 Task: Go to citations add citation source and select the source type as "Website".
Action: Mouse moved to (168, 62)
Screenshot: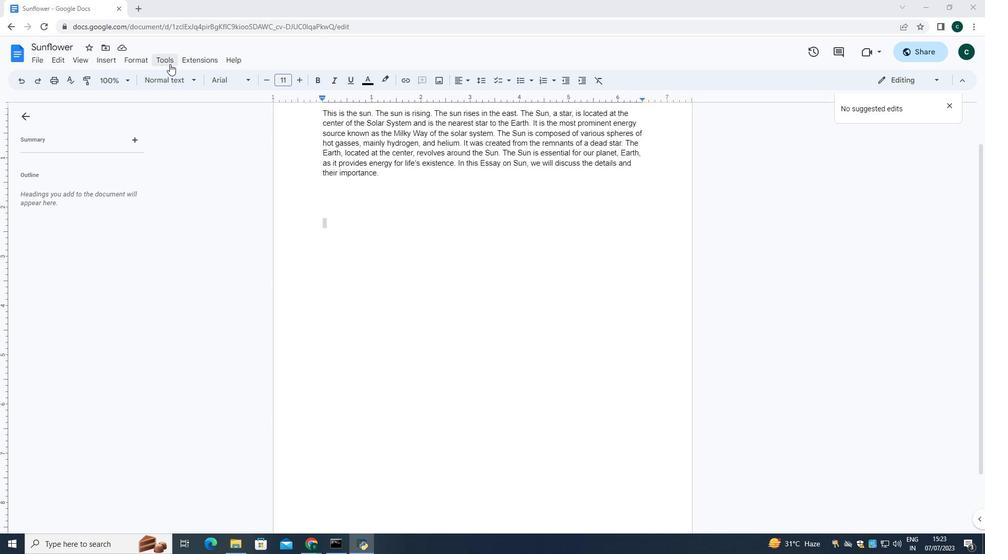 
Action: Mouse pressed left at (168, 62)
Screenshot: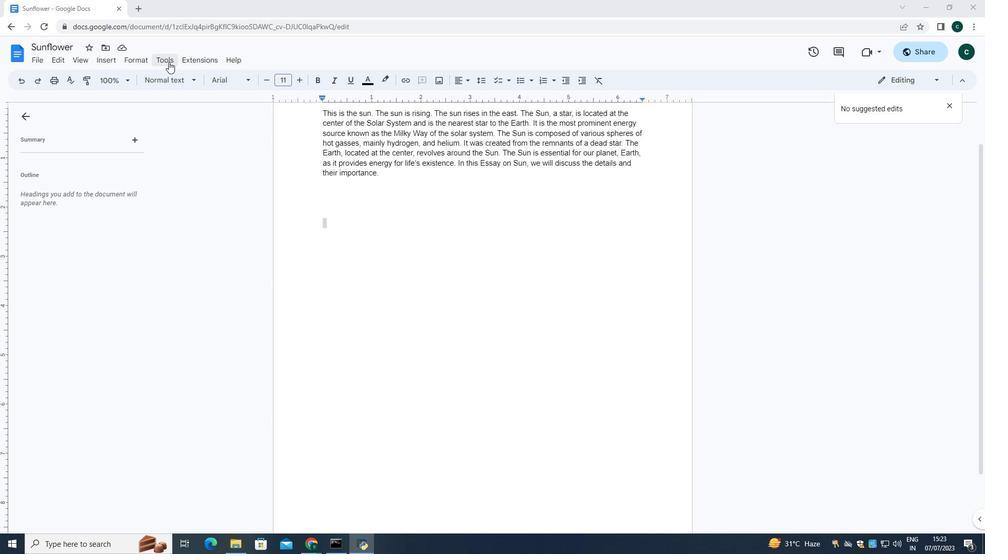 
Action: Mouse moved to (191, 139)
Screenshot: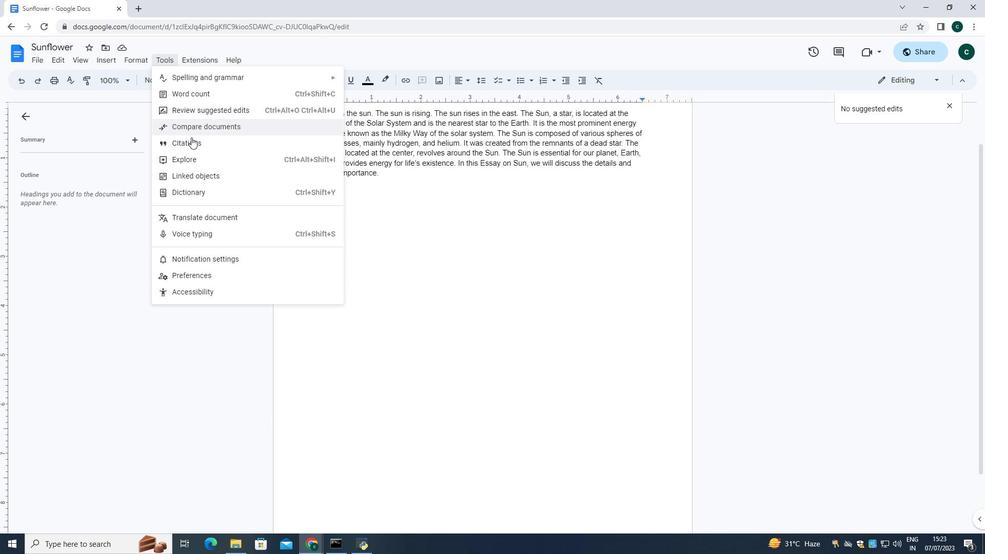 
Action: Mouse pressed left at (191, 139)
Screenshot: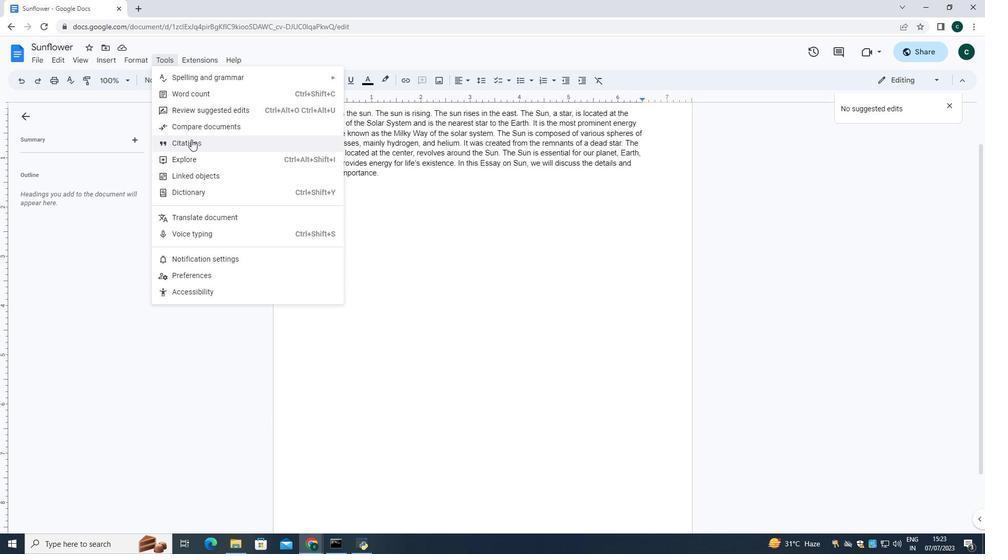 
Action: Mouse moved to (864, 142)
Screenshot: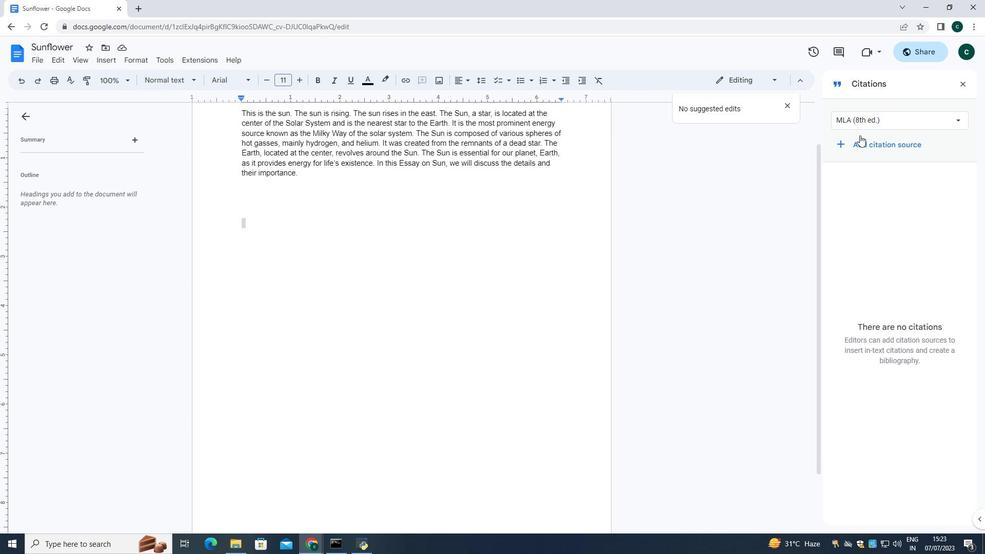 
Action: Mouse pressed left at (864, 142)
Screenshot: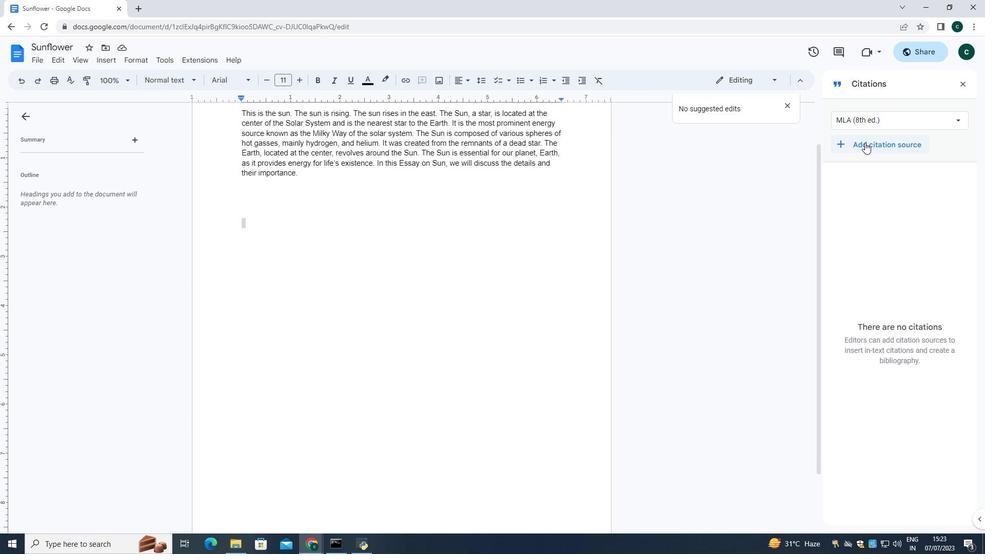 
Action: Mouse moved to (866, 131)
Screenshot: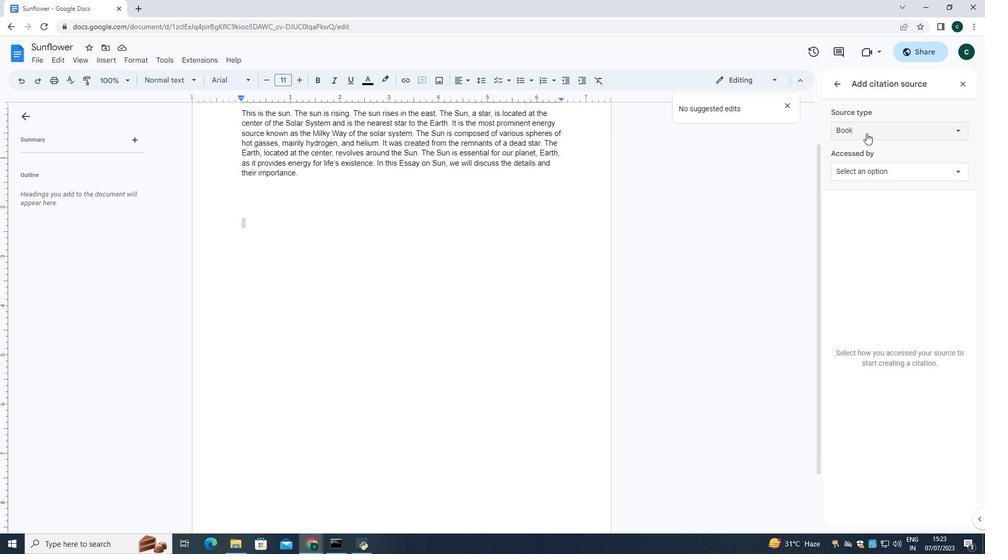 
Action: Mouse pressed left at (866, 131)
Screenshot: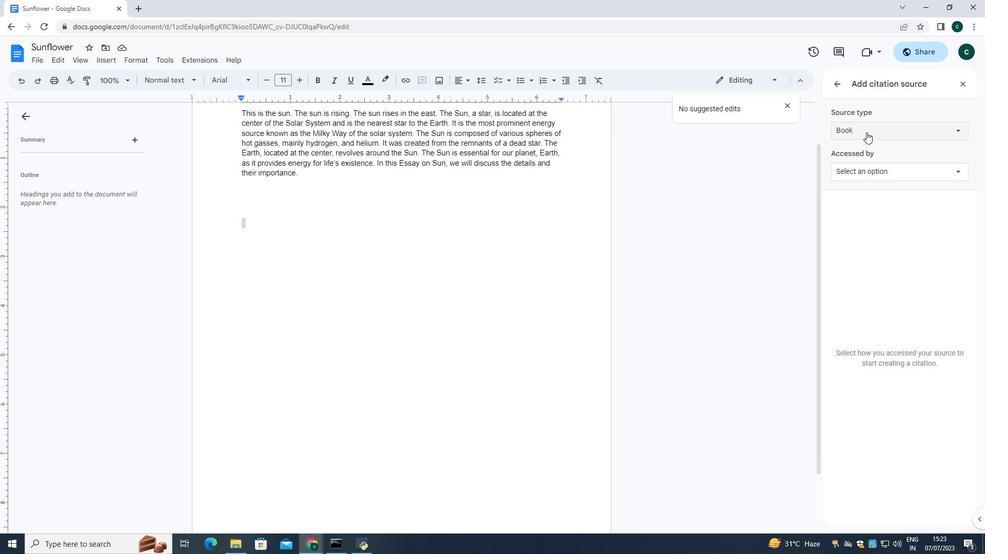 
Action: Mouse moved to (856, 192)
Screenshot: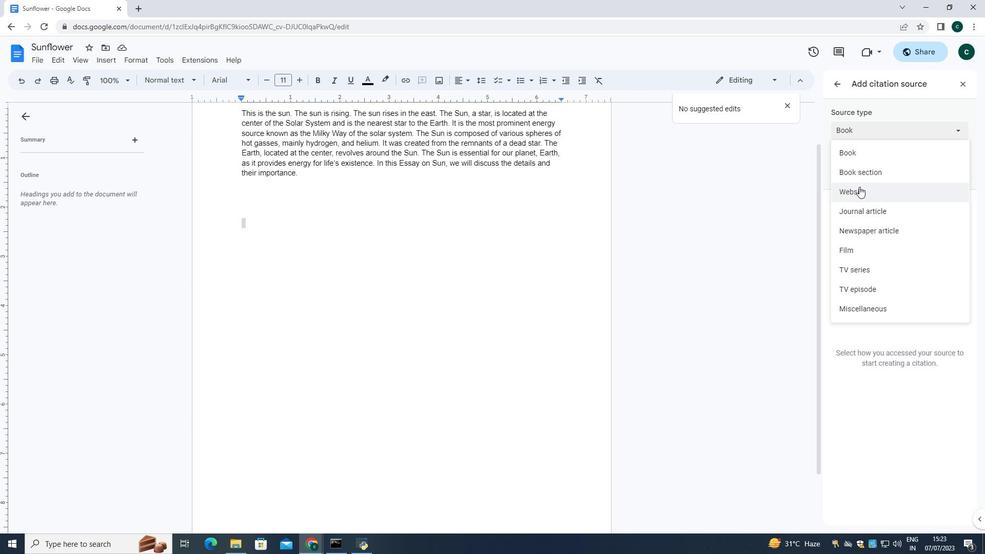 
Action: Mouse pressed left at (856, 192)
Screenshot: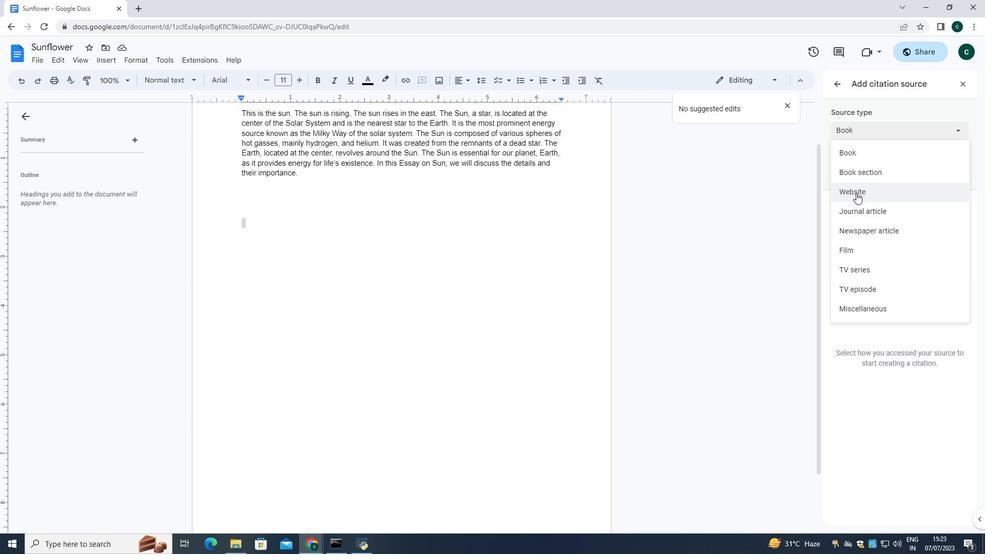 
